 Task: Set "Limit the size of each slice in bytes" for "H.264/MPEG-4 Part 10/AVC encoder (x264)" to 3.
Action: Mouse moved to (135, 18)
Screenshot: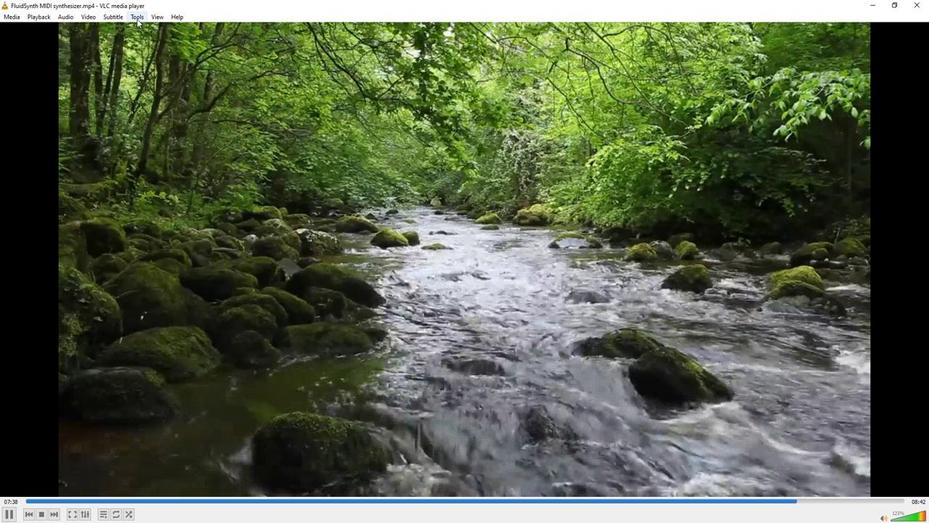 
Action: Mouse pressed left at (135, 18)
Screenshot: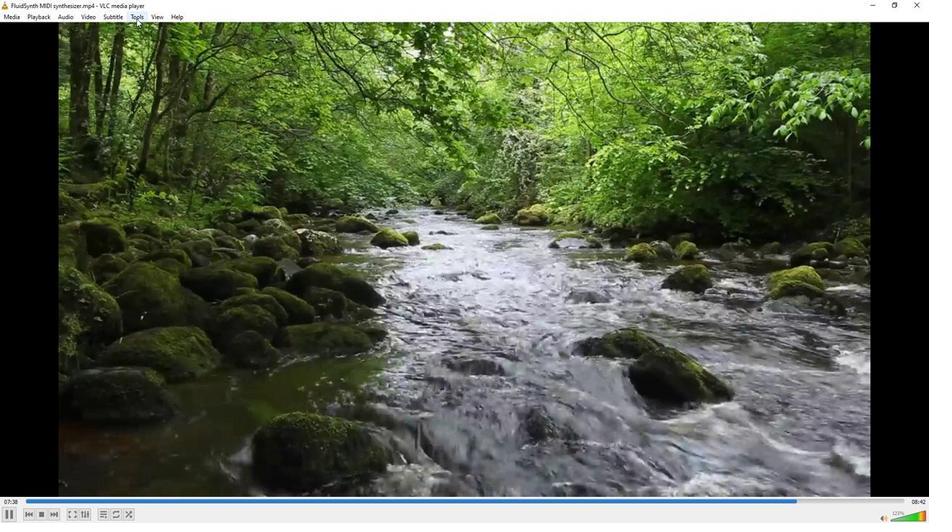 
Action: Mouse moved to (150, 134)
Screenshot: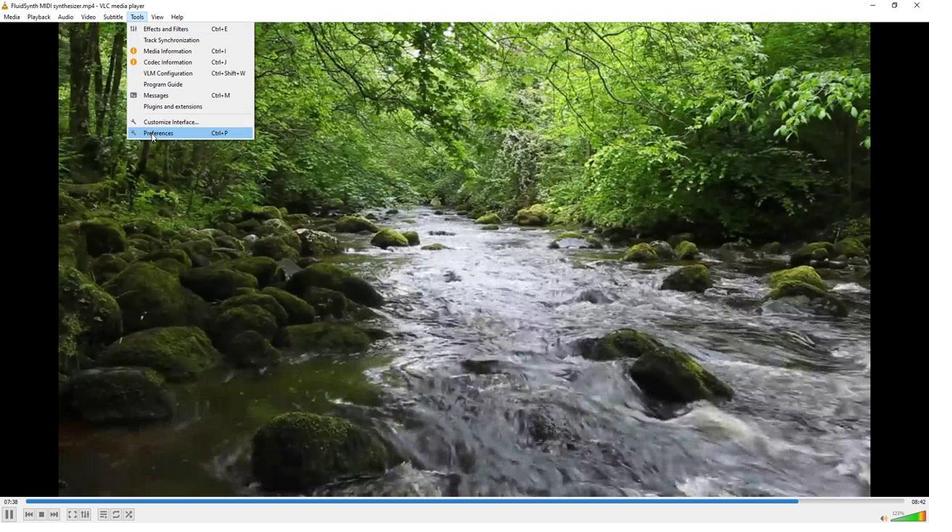 
Action: Mouse pressed left at (150, 134)
Screenshot: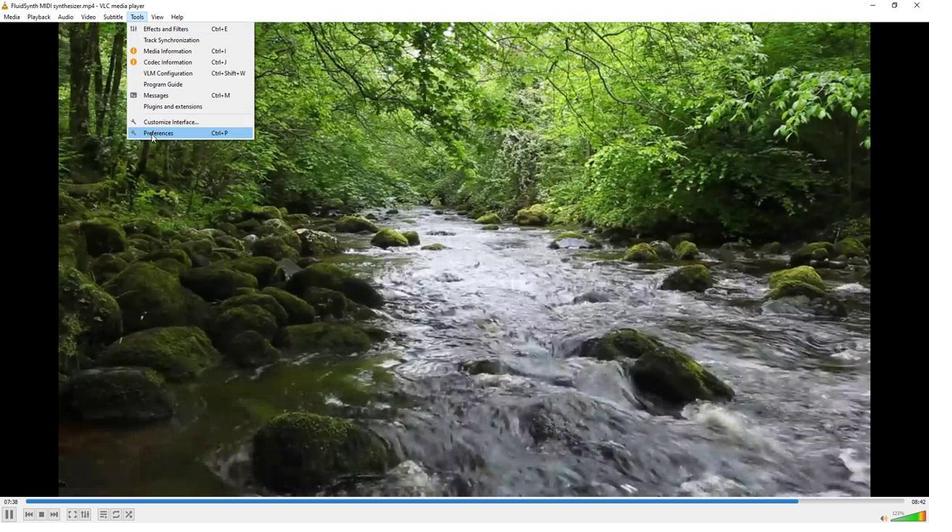 
Action: Mouse moved to (106, 403)
Screenshot: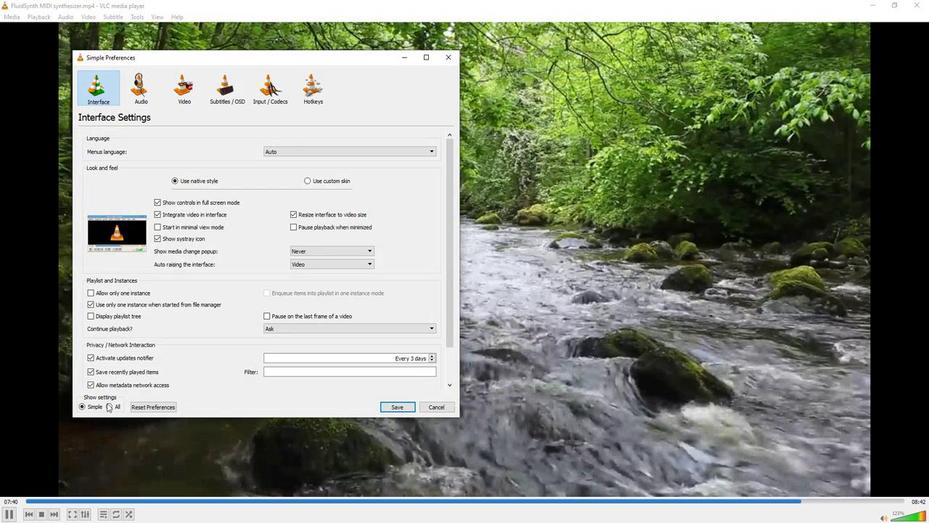 
Action: Mouse pressed left at (106, 403)
Screenshot: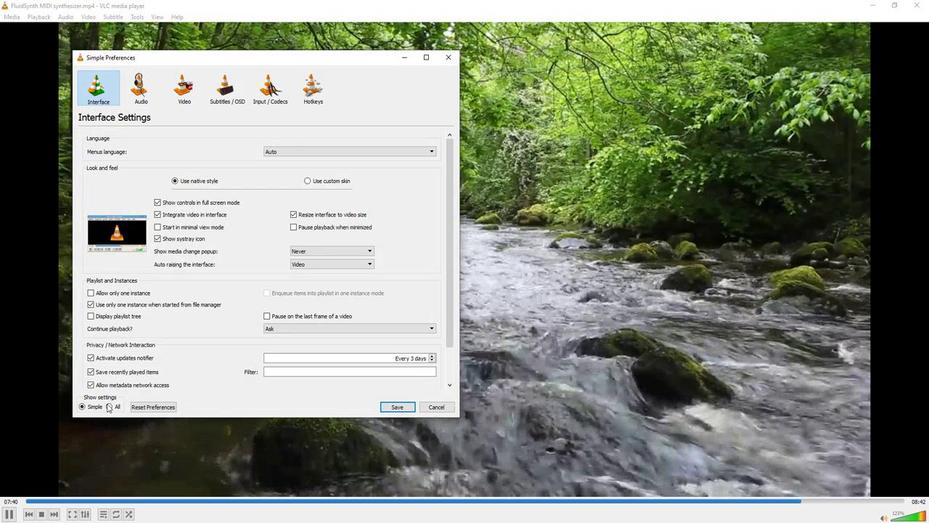 
Action: Mouse moved to (92, 307)
Screenshot: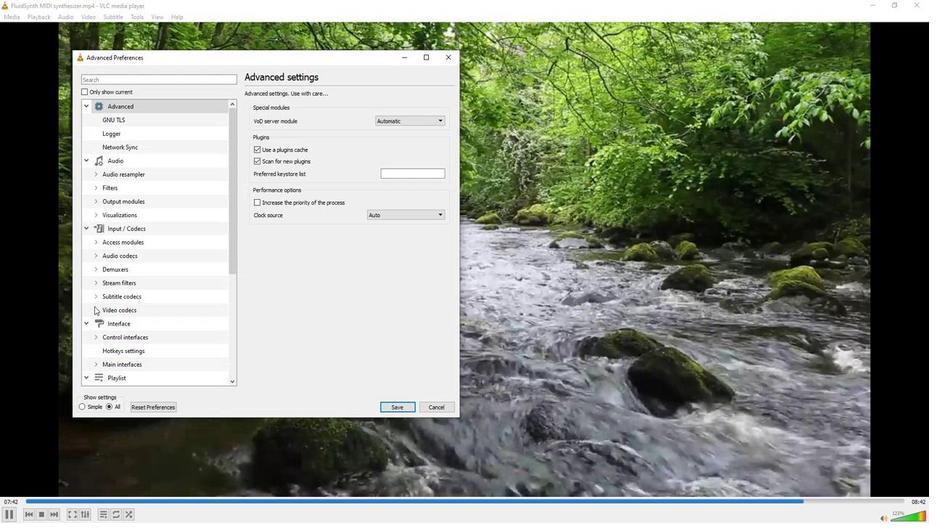 
Action: Mouse pressed left at (92, 307)
Screenshot: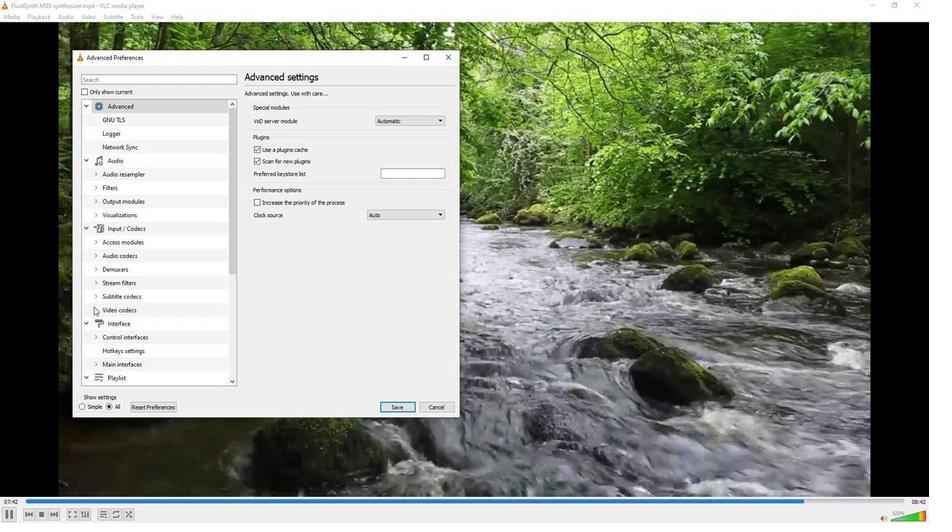 
Action: Mouse moved to (133, 332)
Screenshot: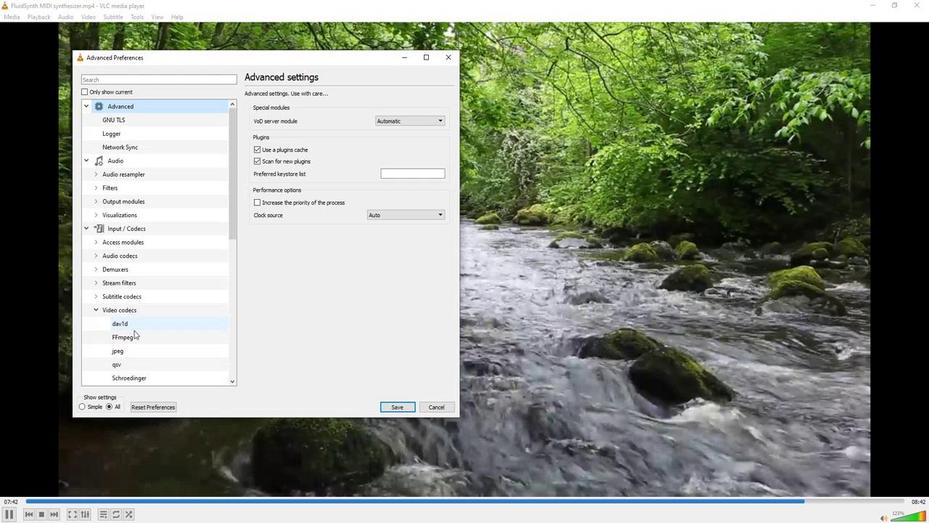 
Action: Mouse scrolled (133, 332) with delta (0, 0)
Screenshot: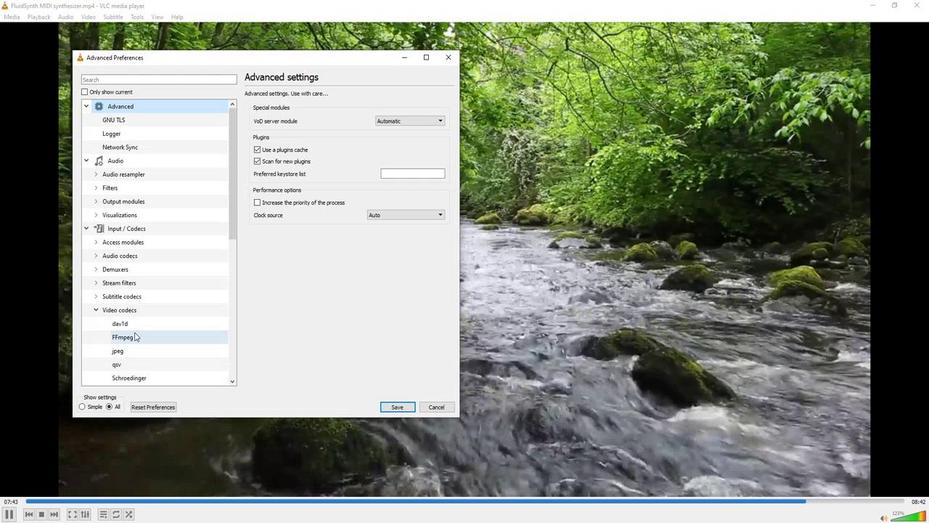 
Action: Mouse moved to (132, 379)
Screenshot: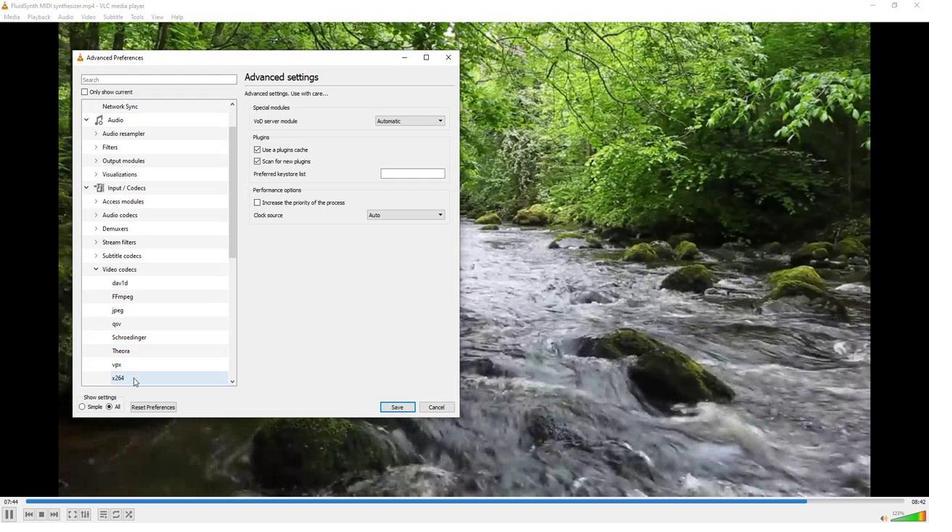 
Action: Mouse pressed left at (132, 379)
Screenshot: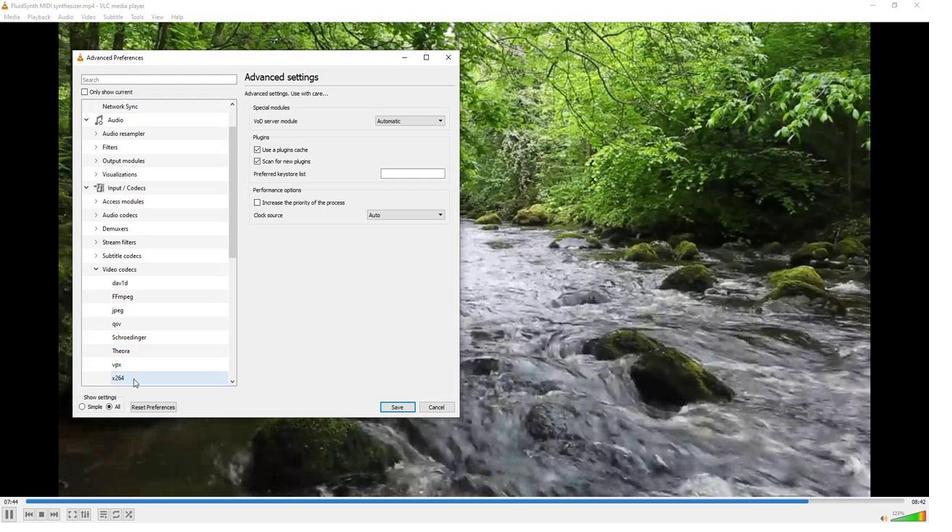 
Action: Mouse moved to (356, 353)
Screenshot: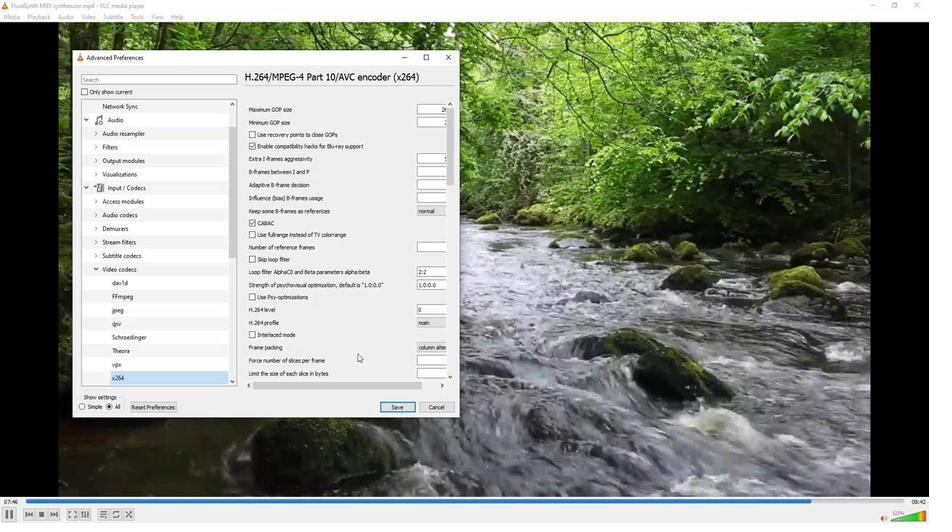 
Action: Mouse scrolled (356, 353) with delta (0, 0)
Screenshot: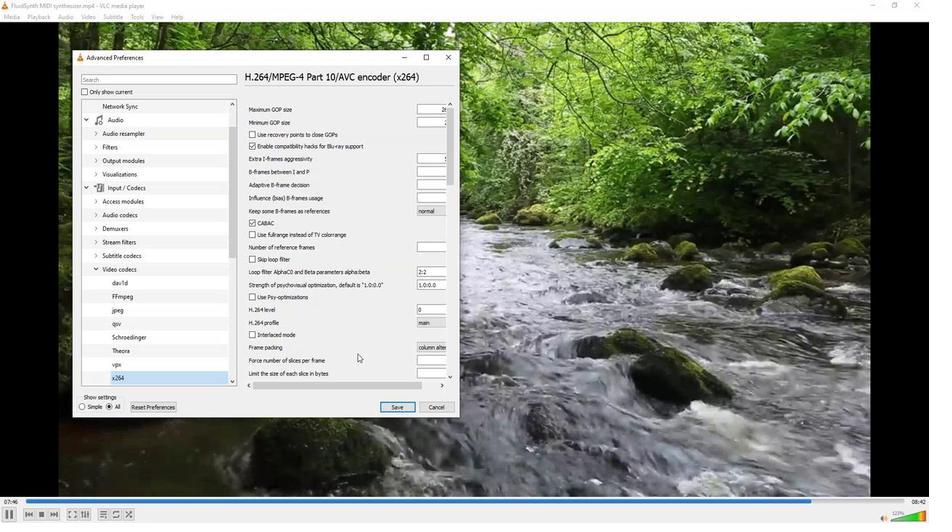 
Action: Mouse moved to (422, 329)
Screenshot: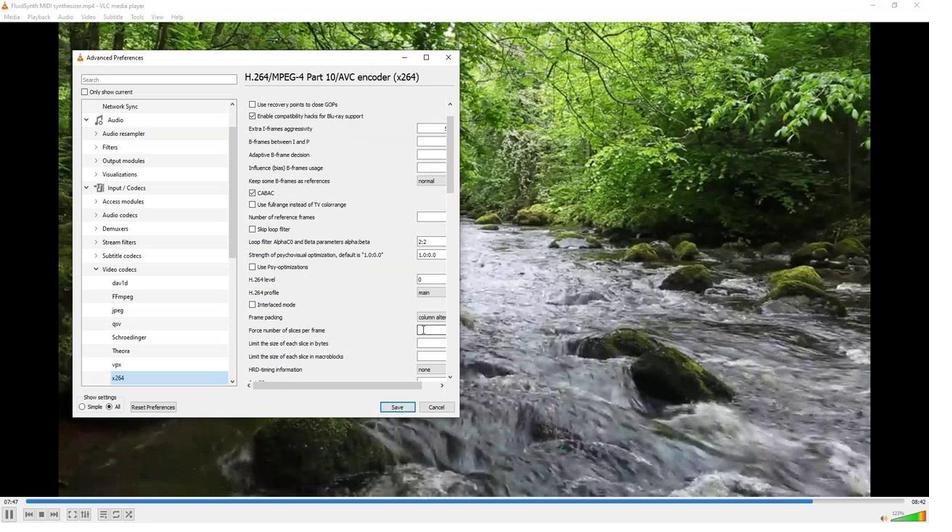 
Action: Mouse pressed left at (422, 329)
Screenshot: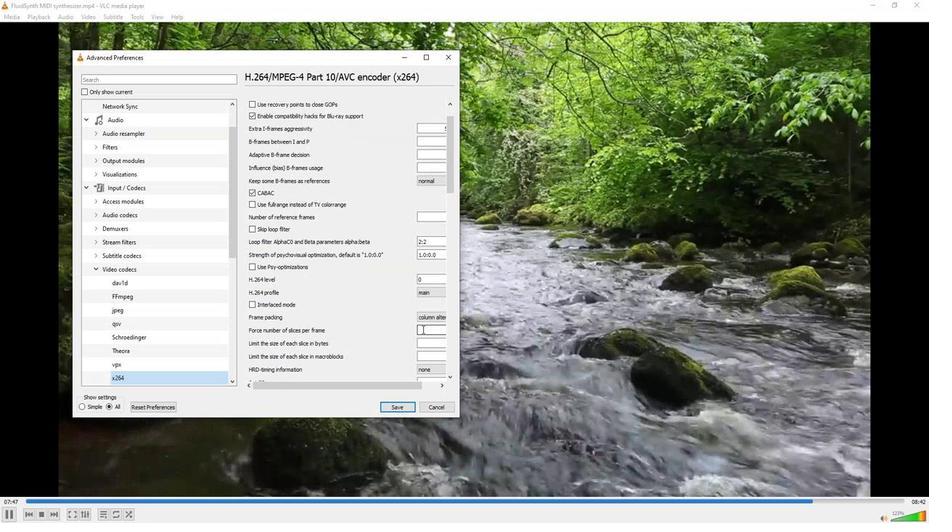 
Action: Mouse moved to (387, 385)
Screenshot: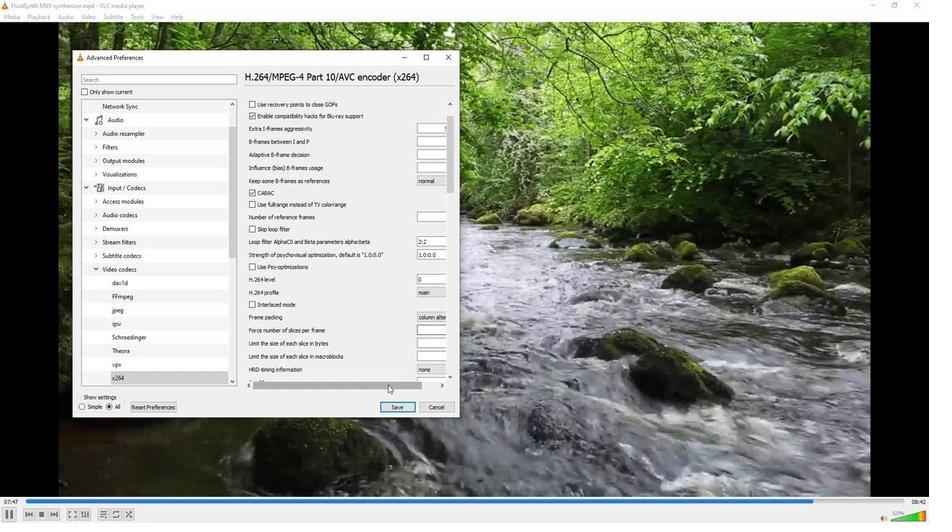 
Action: Mouse pressed left at (387, 385)
Screenshot: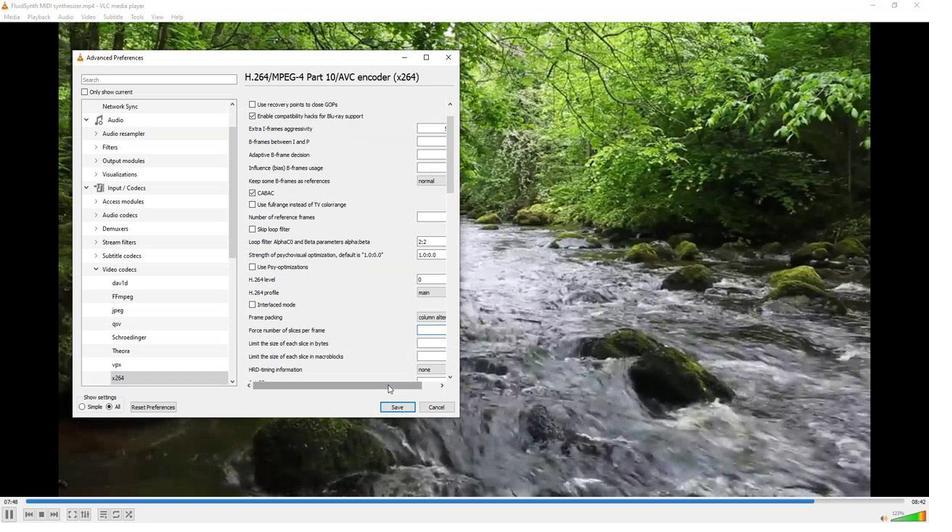 
Action: Mouse moved to (438, 329)
Screenshot: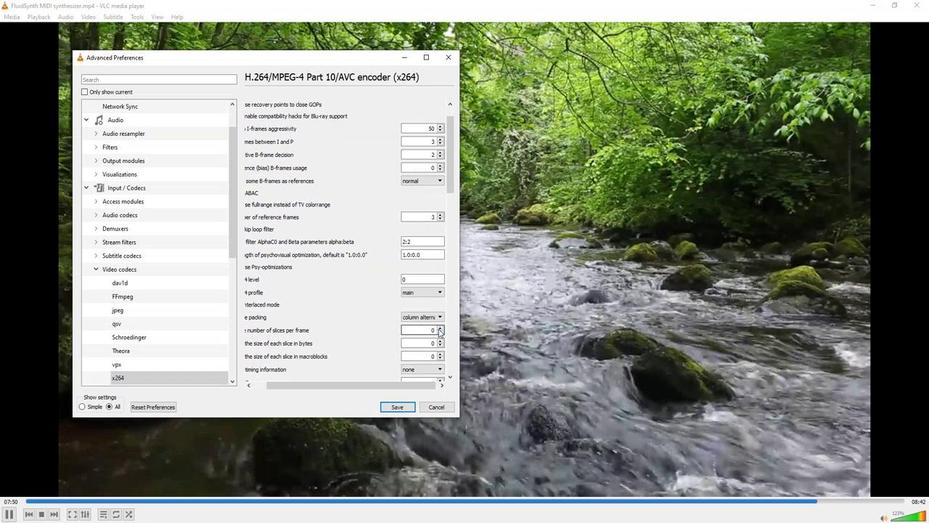 
Action: Mouse pressed left at (438, 329)
Screenshot: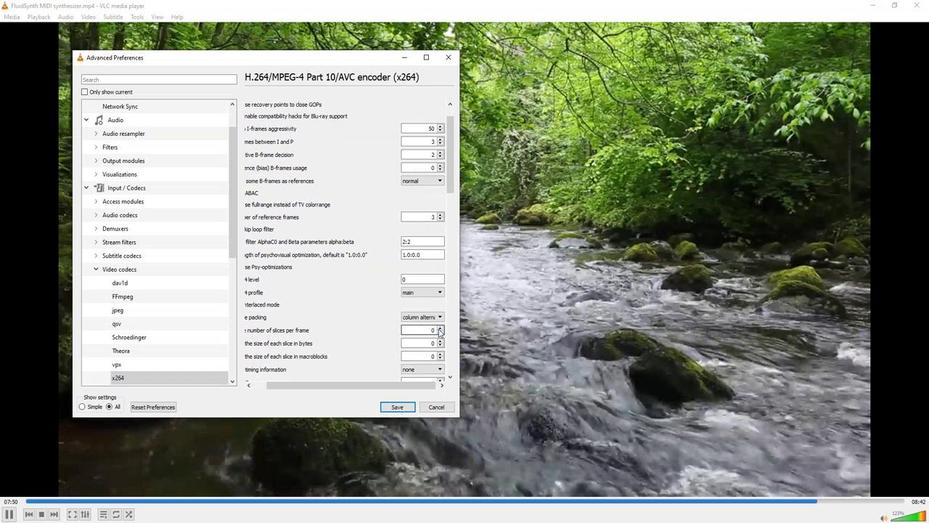 
Action: Mouse moved to (438, 328)
Screenshot: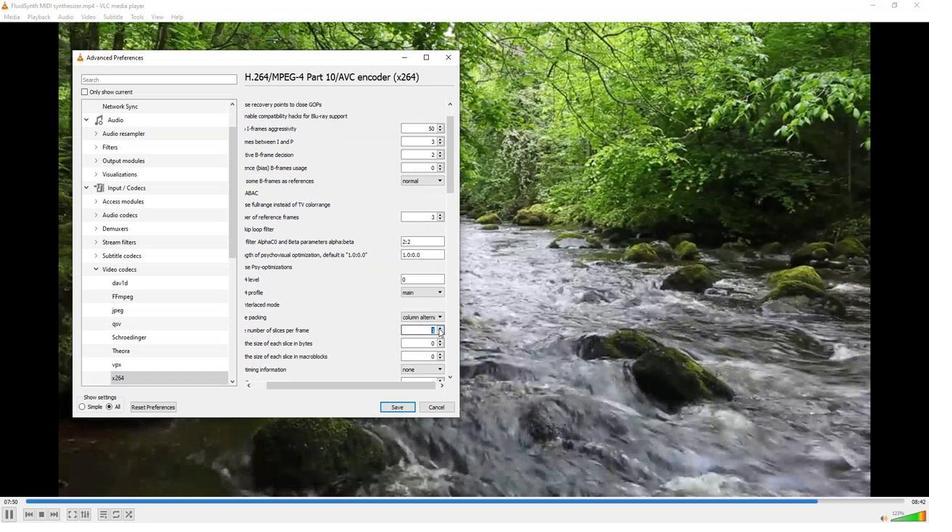 
Action: Mouse pressed left at (438, 328)
Screenshot: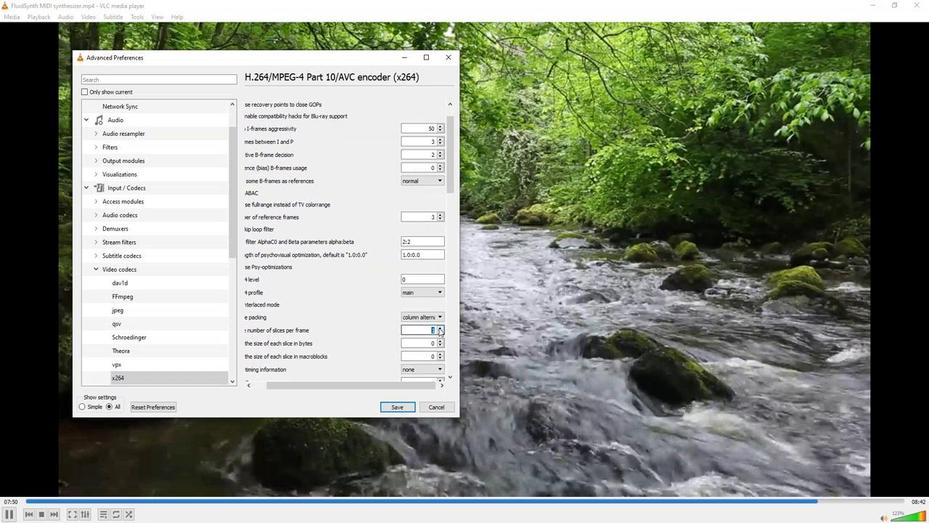 
Action: Mouse pressed left at (438, 328)
Screenshot: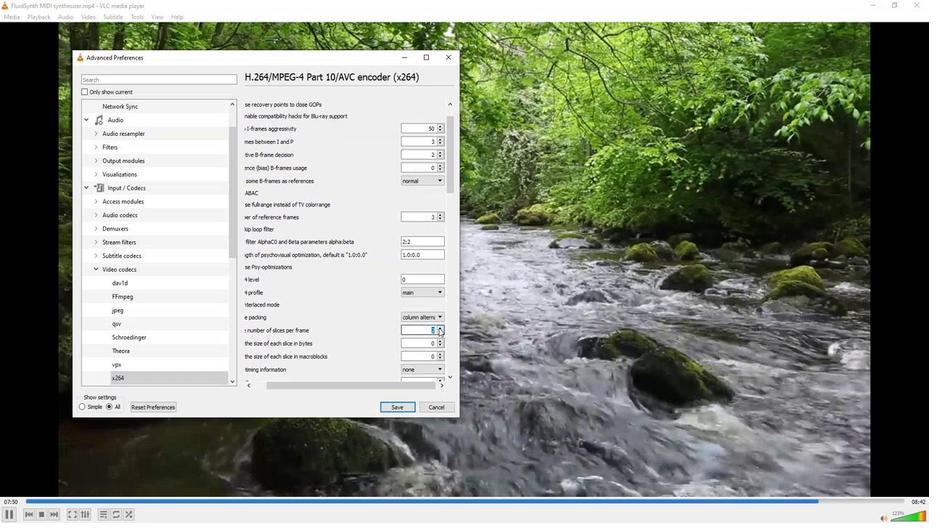 
Action: Mouse moved to (420, 351)
Screenshot: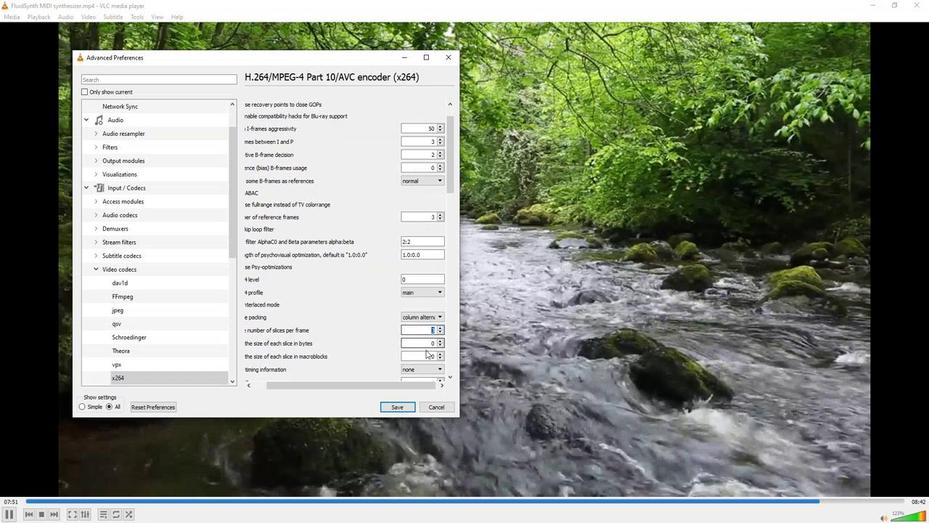 
